 Task: Customize the calendar view to display 'Start' and 'End' date/time fields in Outlook.
Action: Mouse moved to (8, 49)
Screenshot: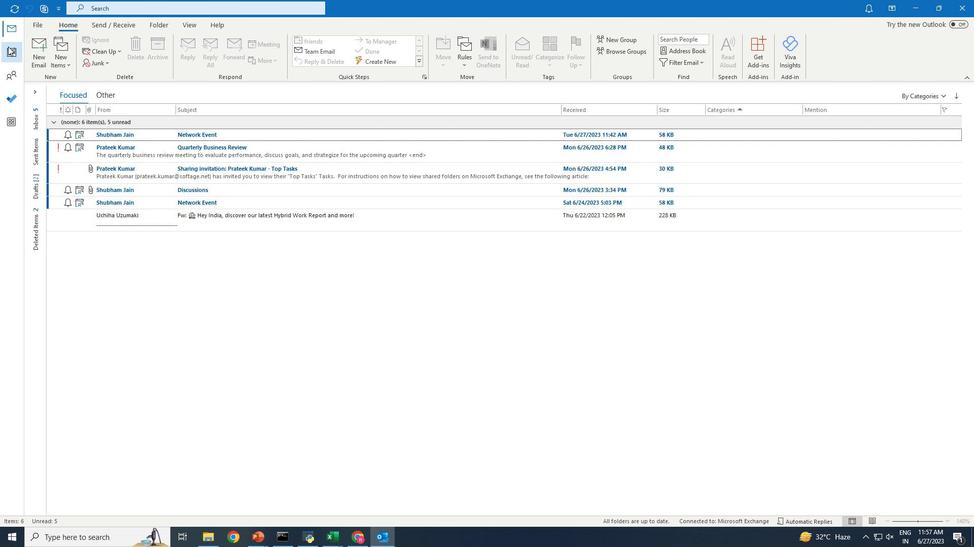 
Action: Mouse pressed left at (8, 49)
Screenshot: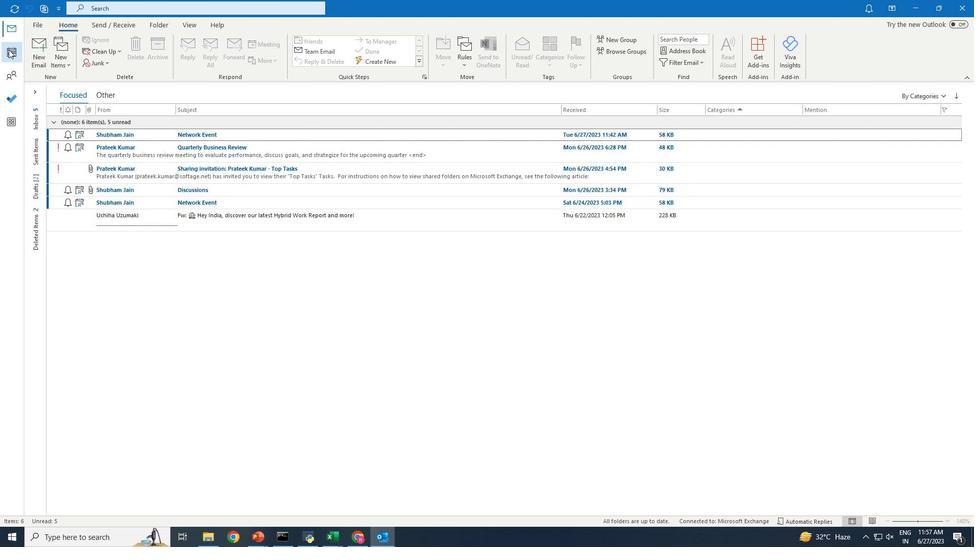 
Action: Mouse moved to (193, 25)
Screenshot: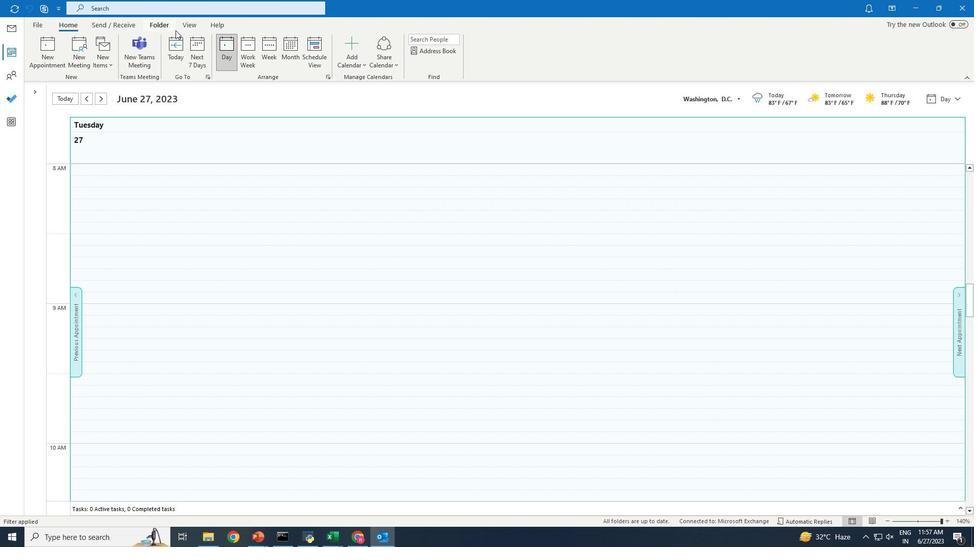 
Action: Mouse pressed left at (193, 25)
Screenshot: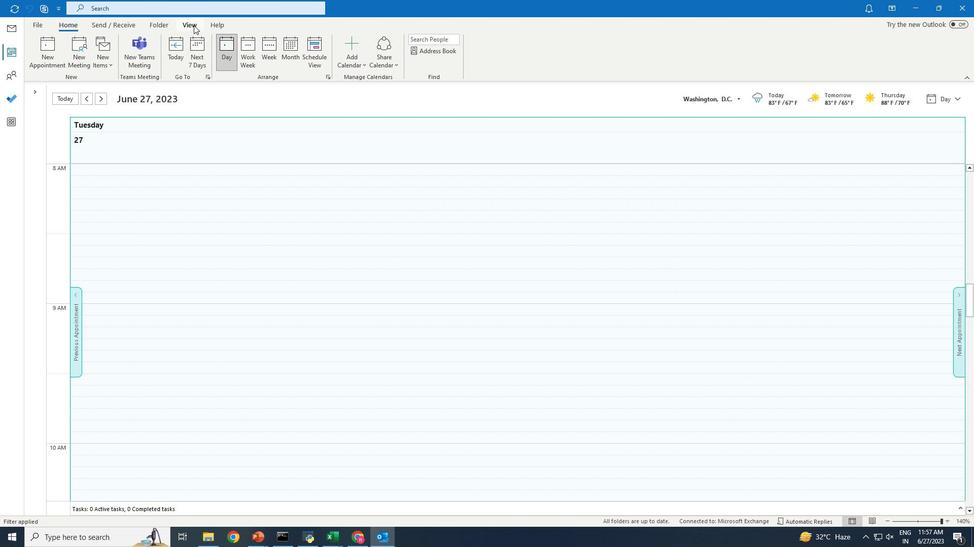 
Action: Mouse moved to (60, 55)
Screenshot: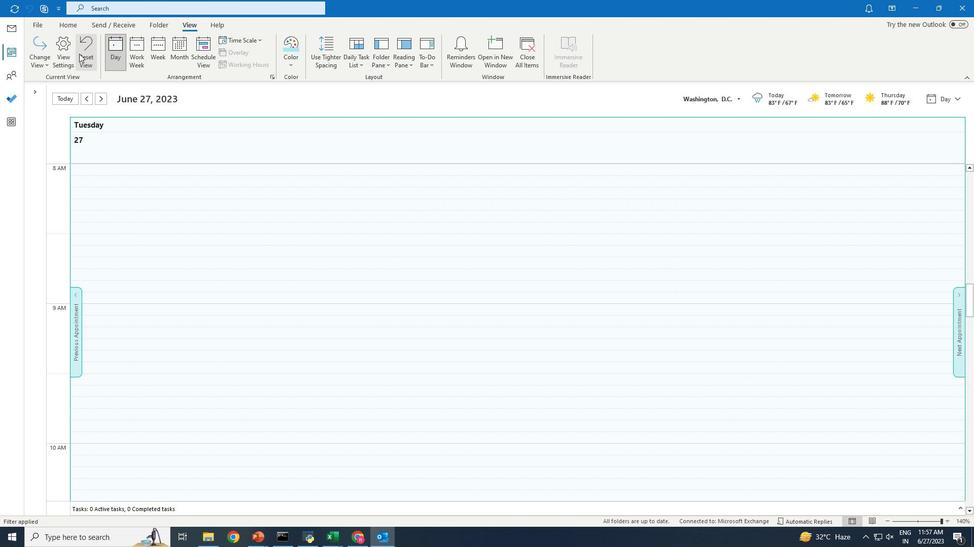 
Action: Mouse pressed left at (60, 55)
Screenshot: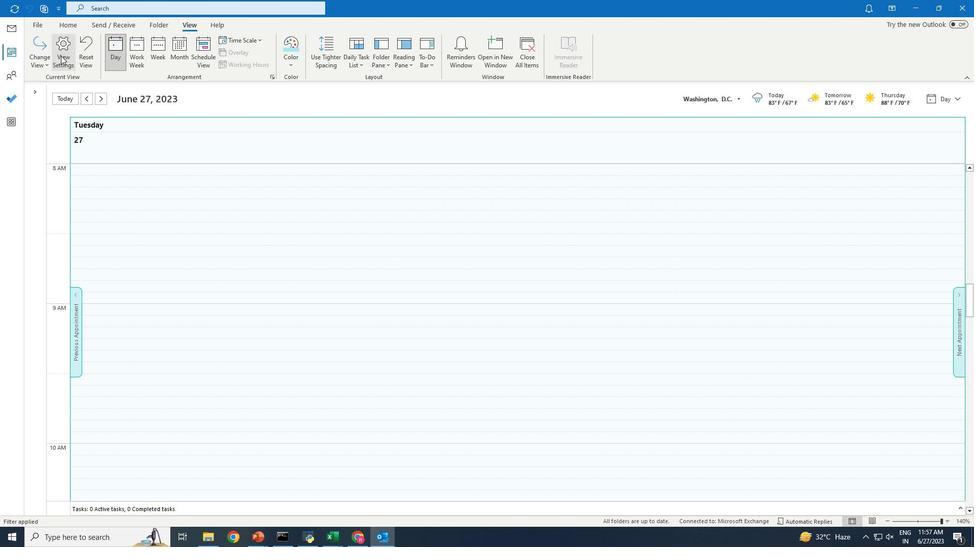 
Action: Mouse moved to (399, 213)
Screenshot: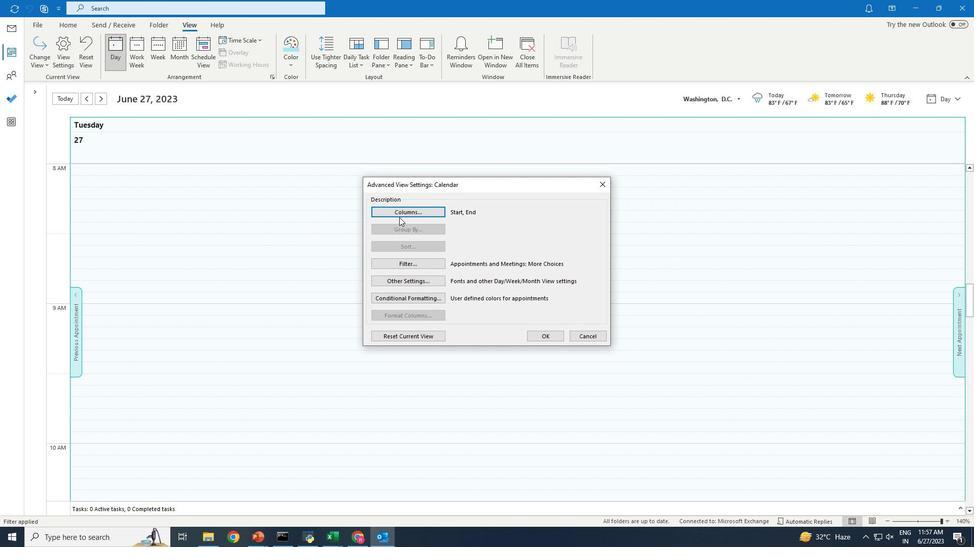 
Action: Mouse pressed left at (399, 213)
Screenshot: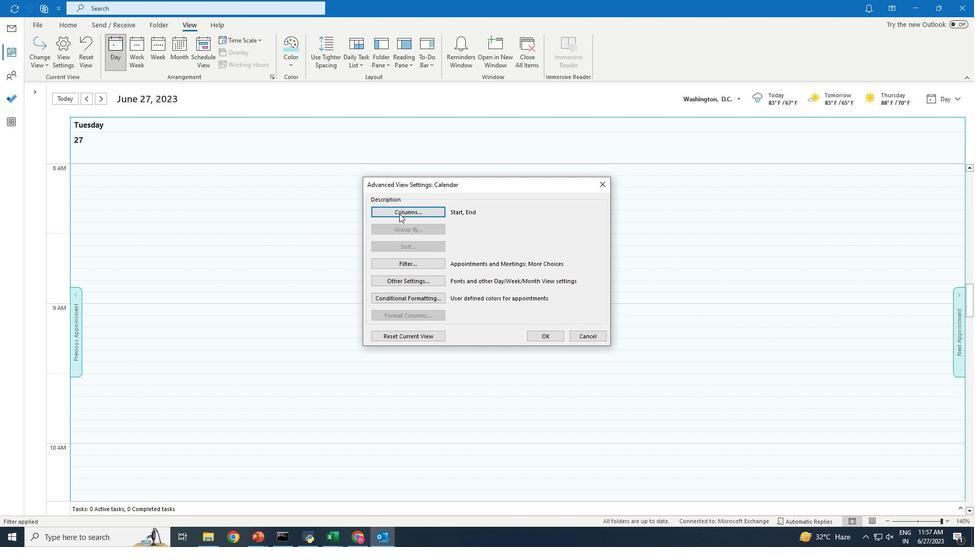 
Action: Mouse moved to (430, 334)
Screenshot: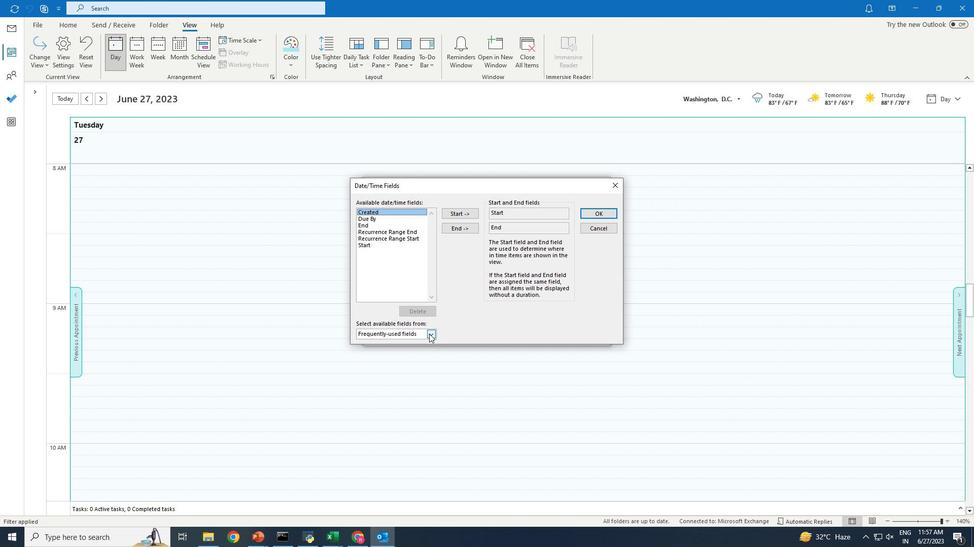 
Action: Mouse pressed left at (430, 334)
Screenshot: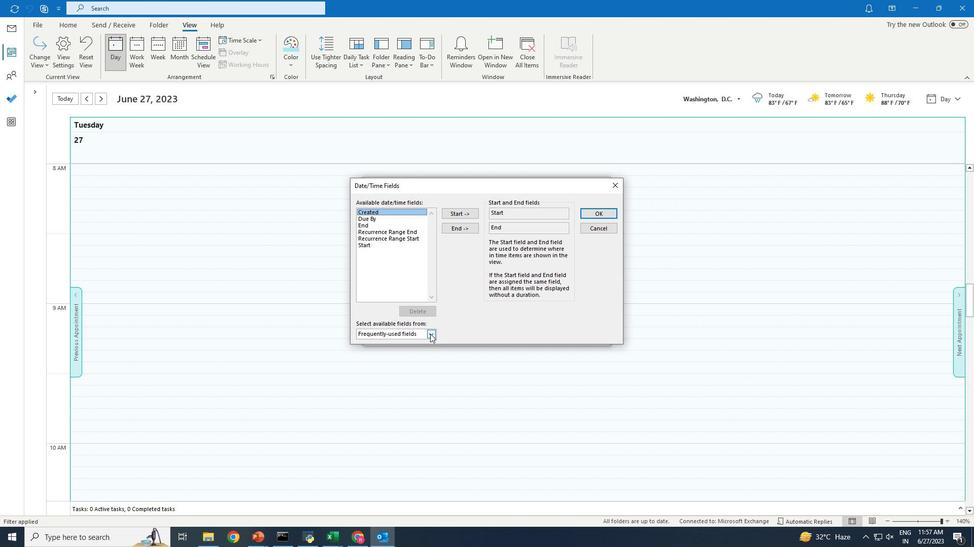 
Action: Mouse moved to (398, 369)
Screenshot: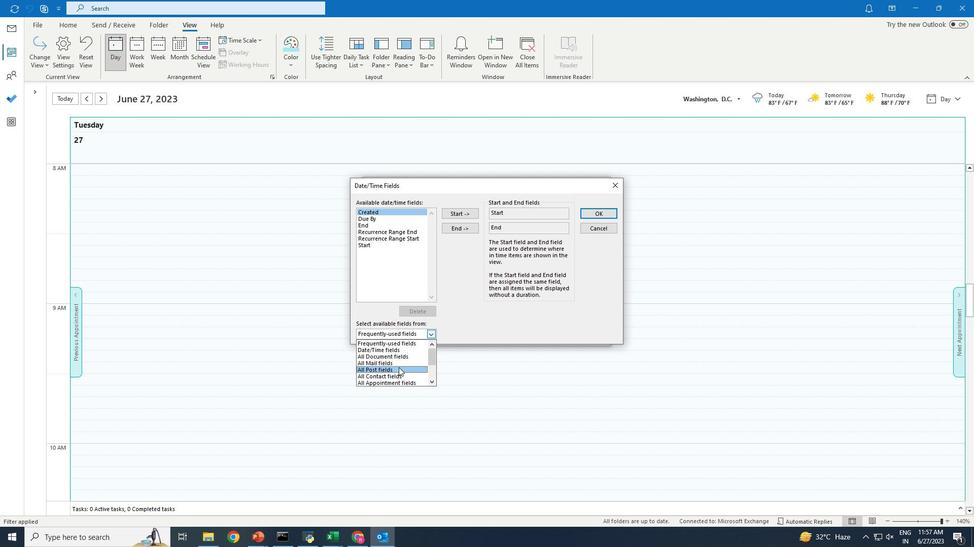 
Action: Mouse pressed left at (398, 369)
Screenshot: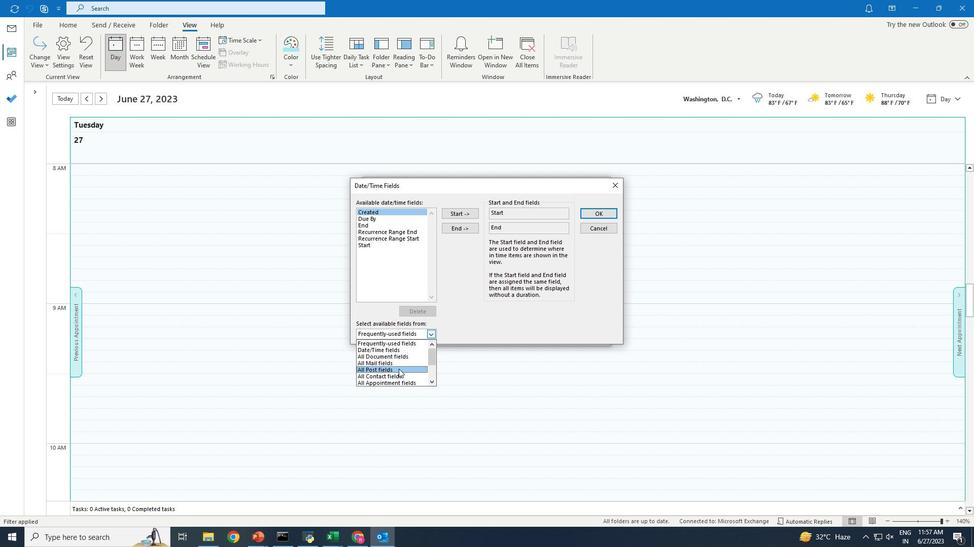 
Action: Mouse moved to (593, 212)
Screenshot: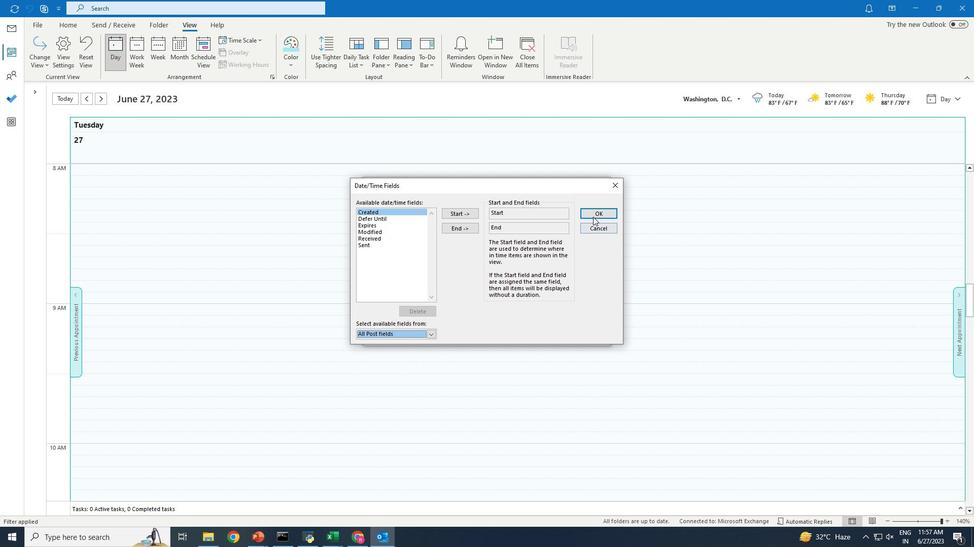 
Action: Mouse pressed left at (593, 212)
Screenshot: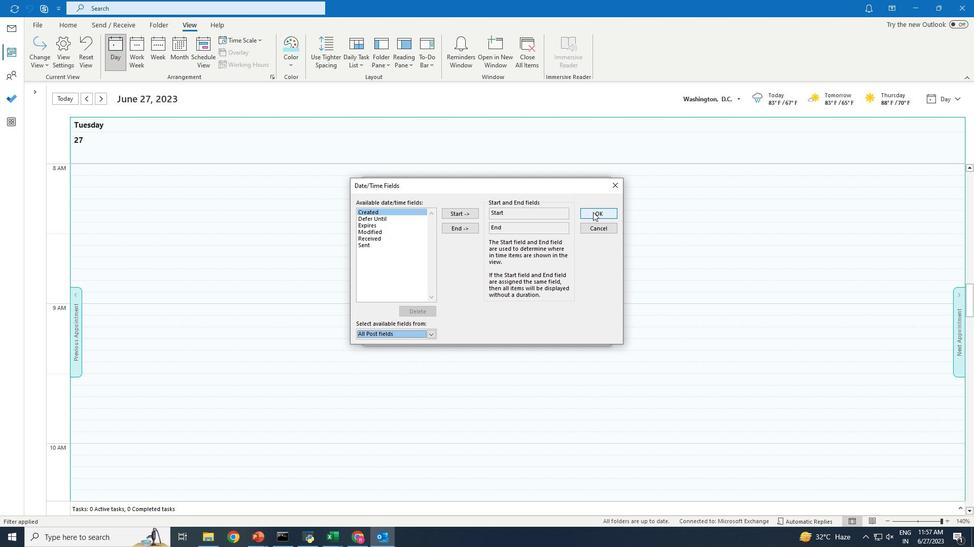 
Action: Mouse moved to (547, 336)
Screenshot: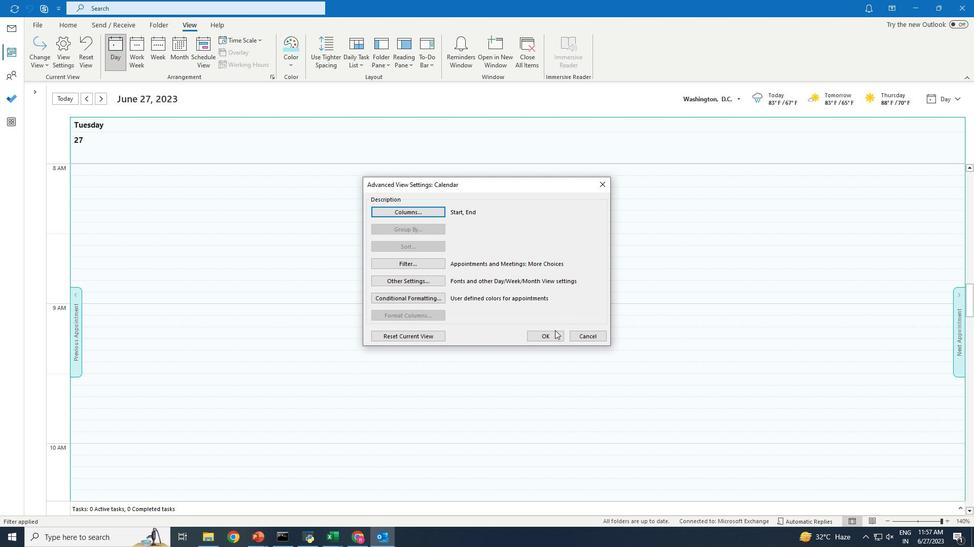 
Action: Mouse pressed left at (547, 336)
Screenshot: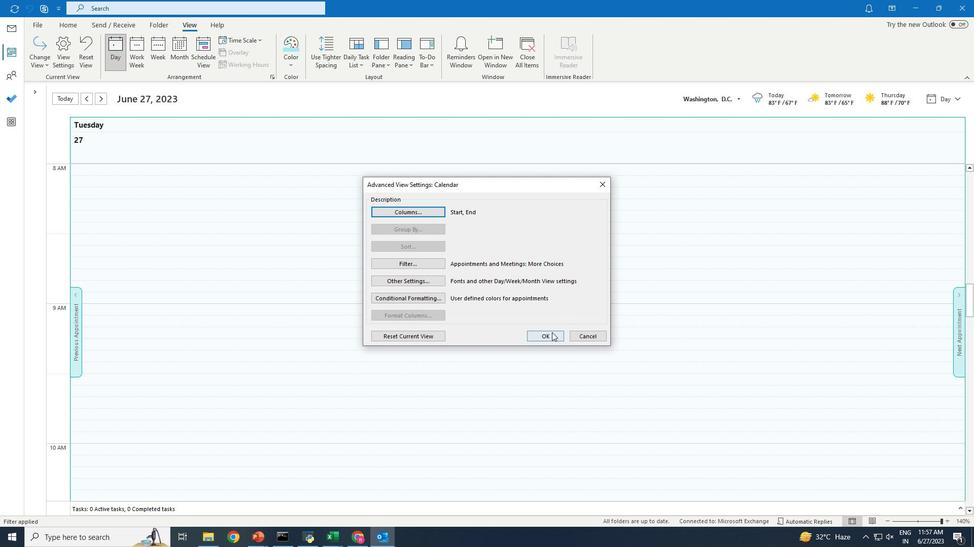 
Action: Mouse moved to (503, 338)
Screenshot: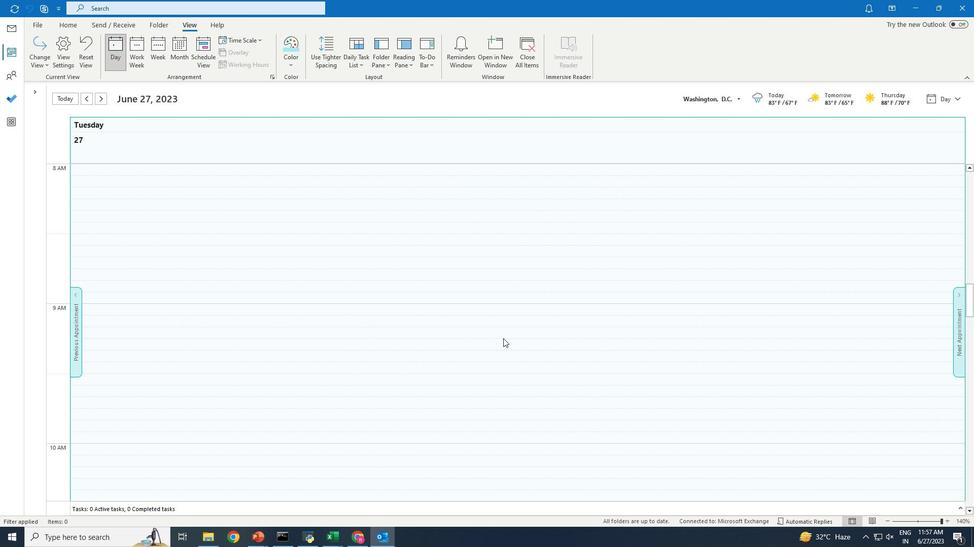 
